 Task: Add an event with the title Performance Improvement Plan Review and Progress Evaluation, date '2024/05/25', time 7:30 AM to 9:30 AMand add a description: At the conclusion of the Networking Mixer Event, participants will have the opportunity to reflect on their networking experiences, share their key takeaways, and provide feedback on the event. Contact information exchanged during the event will enable attendees to follow up and nurture the connections made, ensuring that the networking experience extends beyond the event itself.Select event color  Sage . Add location for the event as: 321 Vatican City, Rome, Italy, logged in from the account softage.5@softage.netand send the event invitation to softage.7@softage.net and softage.8@softage.net. Set a reminder for the event Daily
Action: Mouse moved to (64, 106)
Screenshot: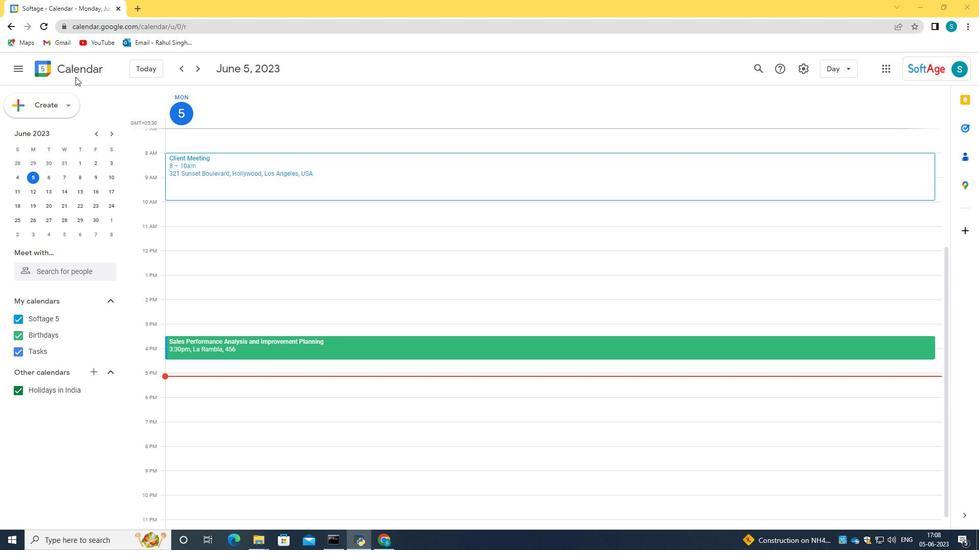 
Action: Mouse pressed left at (64, 106)
Screenshot: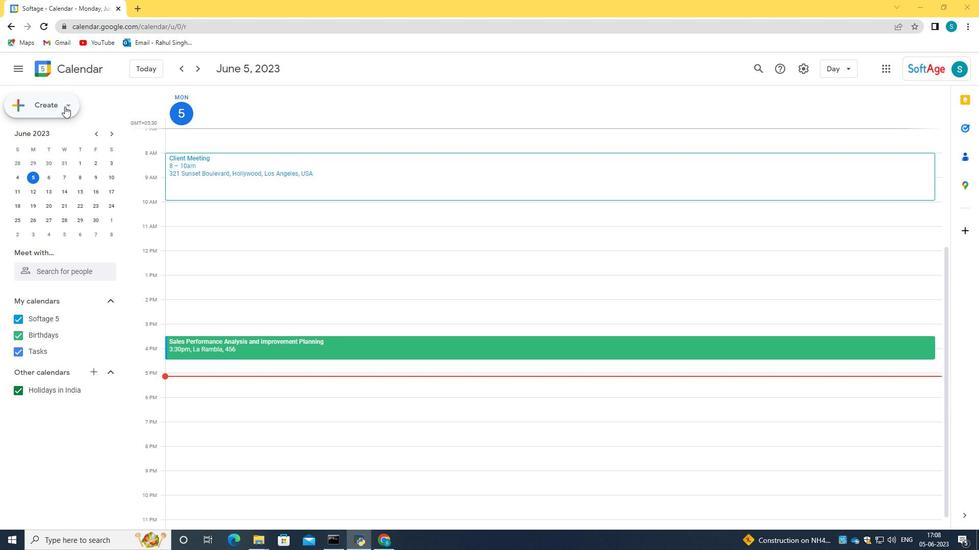 
Action: Mouse moved to (65, 137)
Screenshot: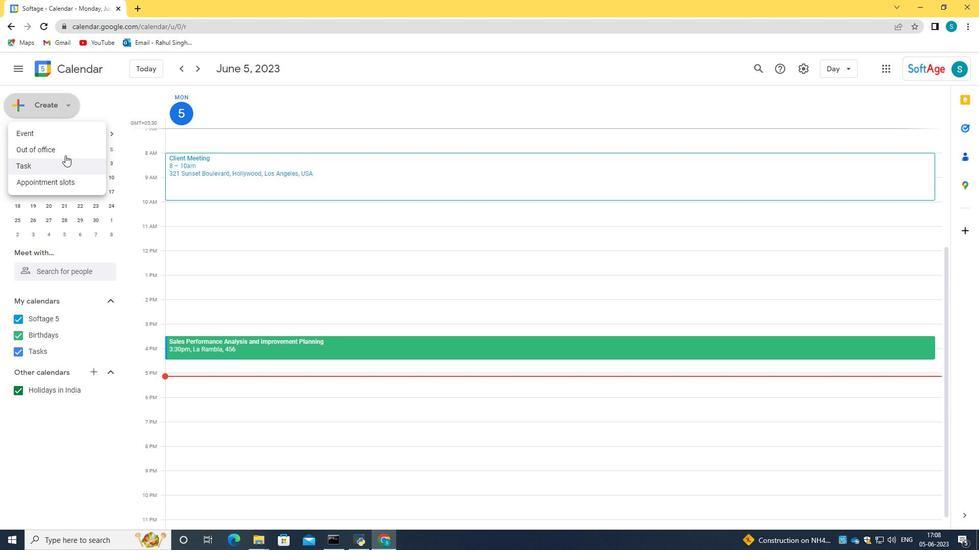 
Action: Mouse pressed left at (65, 137)
Screenshot: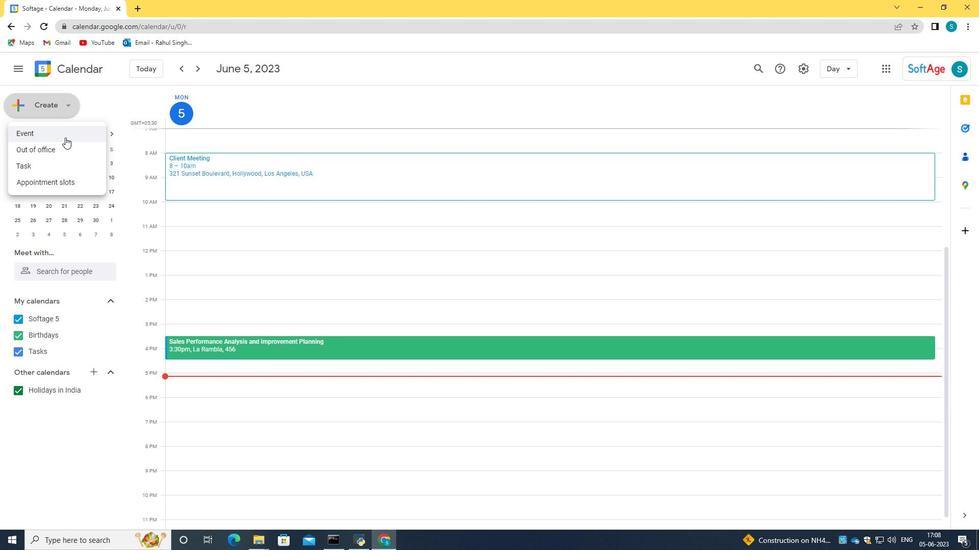 
Action: Mouse moved to (574, 410)
Screenshot: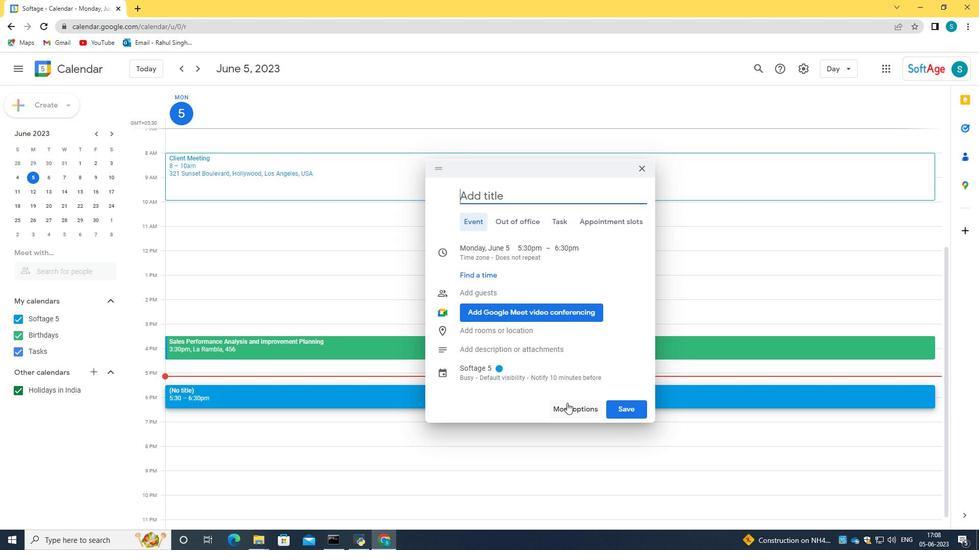 
Action: Mouse pressed left at (574, 410)
Screenshot: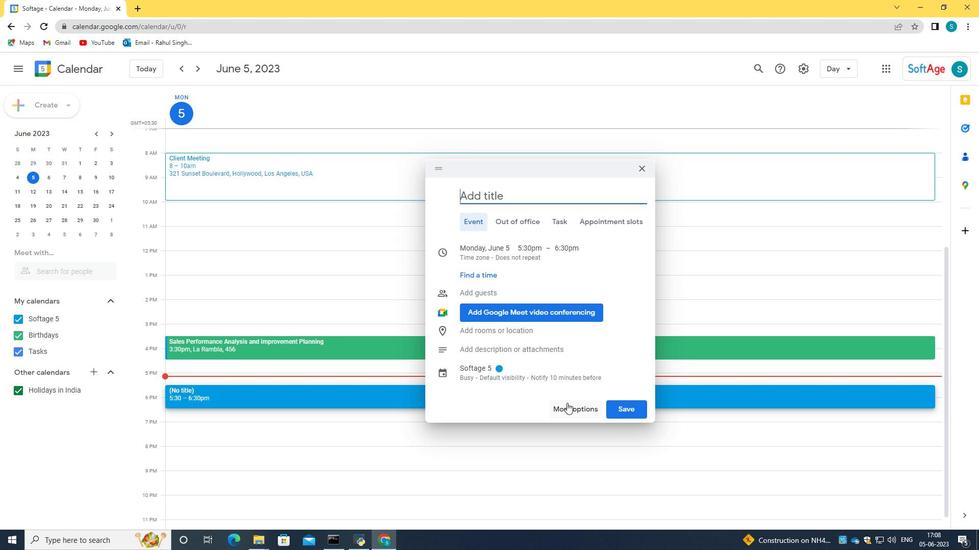 
Action: Mouse moved to (137, 78)
Screenshot: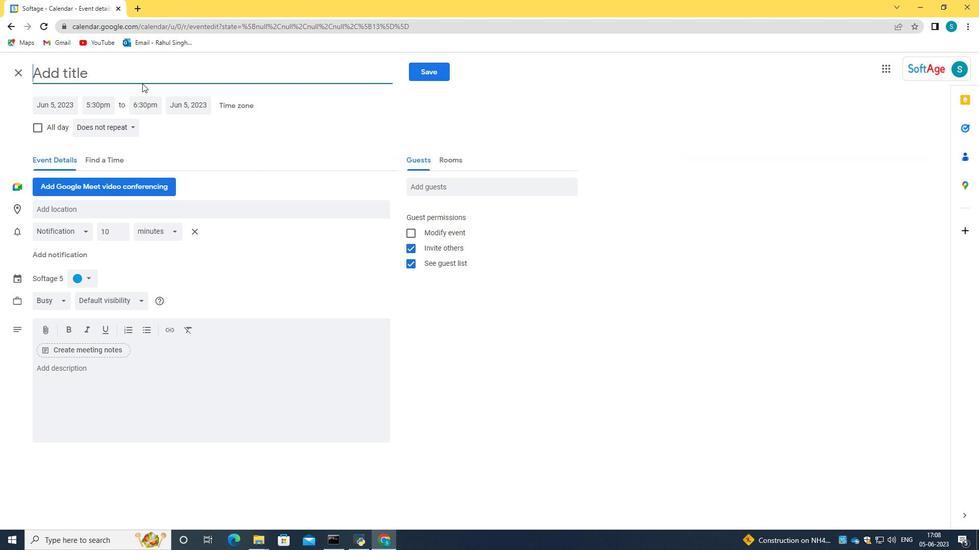
Action: Mouse pressed left at (137, 78)
Screenshot: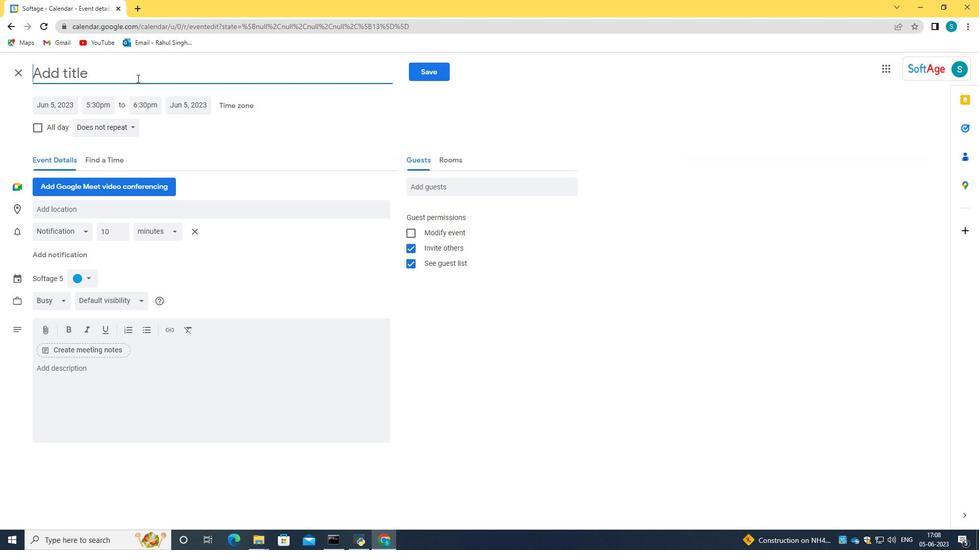 
Action: Key pressed <Key.caps_lock>P<Key.caps_lock>erformance<Key.space><Key.caps_lock>I<Key.caps_lock>mprovement<Key.space><Key.caps_lock>P<Key.caps_lock>lan<Key.space><Key.caps_lock>R<Key.caps_lock>eview<Key.space>and<Key.space><Key.caps_lock>P<Key.caps_lock>rogress<Key.space><Key.caps_lock>E<Key.caps_lock>valution
Screenshot: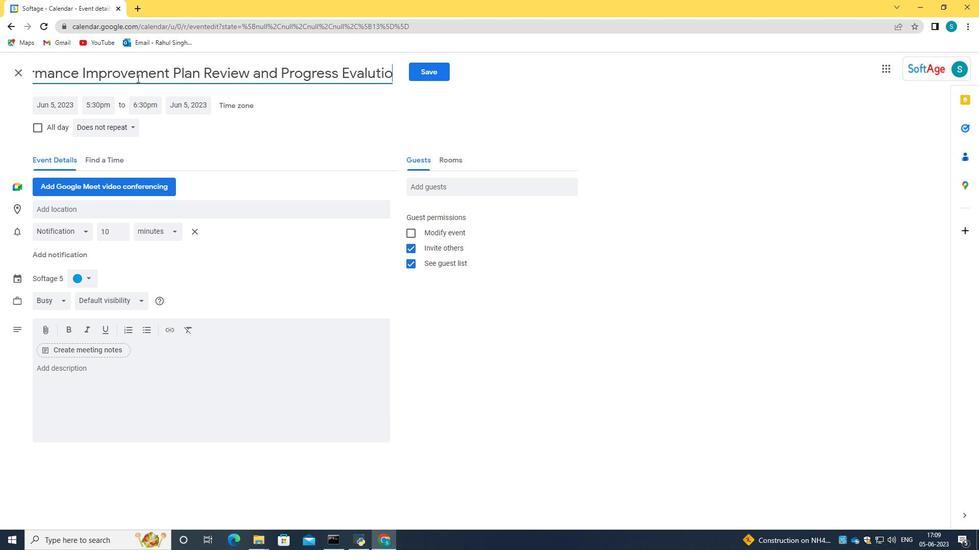 
Action: Mouse moved to (360, 69)
Screenshot: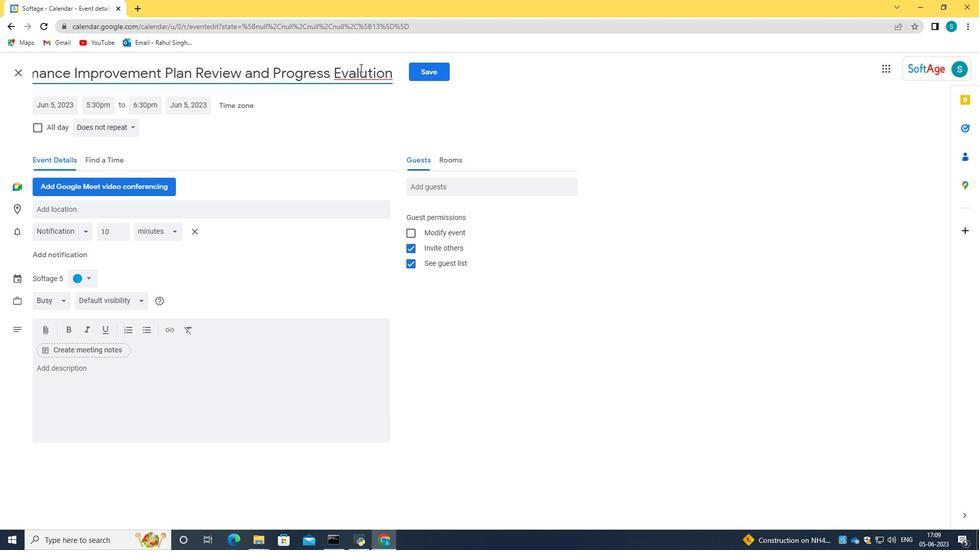 
Action: Mouse pressed right at (360, 69)
Screenshot: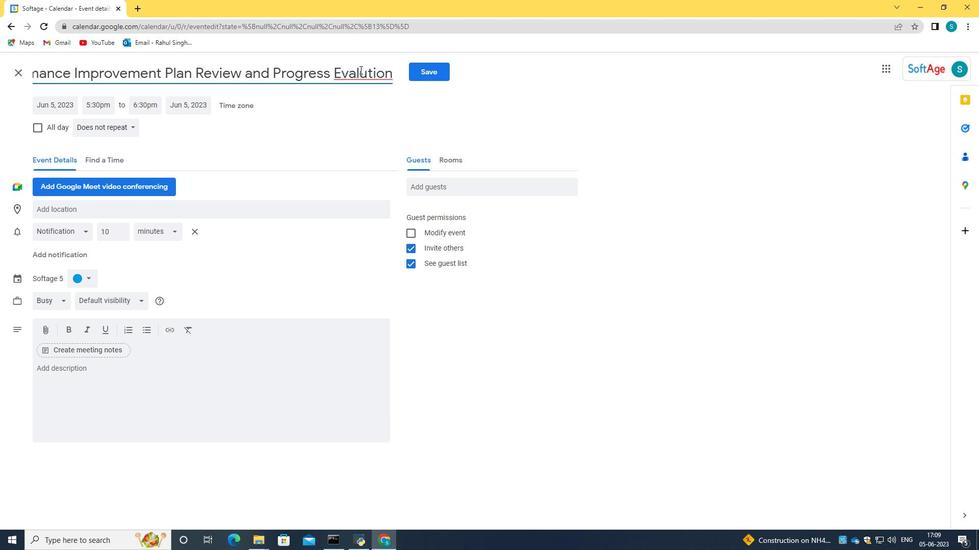 
Action: Mouse moved to (380, 78)
Screenshot: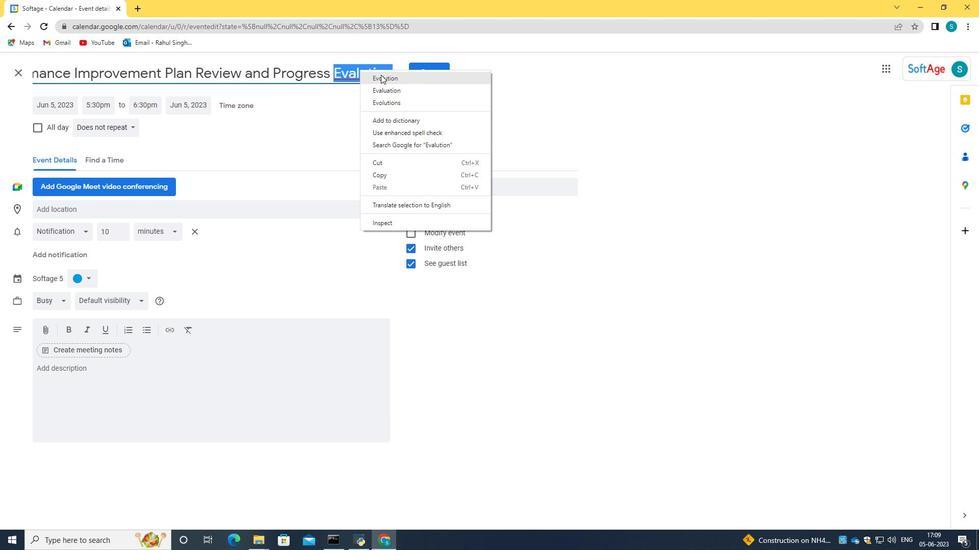 
Action: Mouse pressed left at (380, 78)
Screenshot: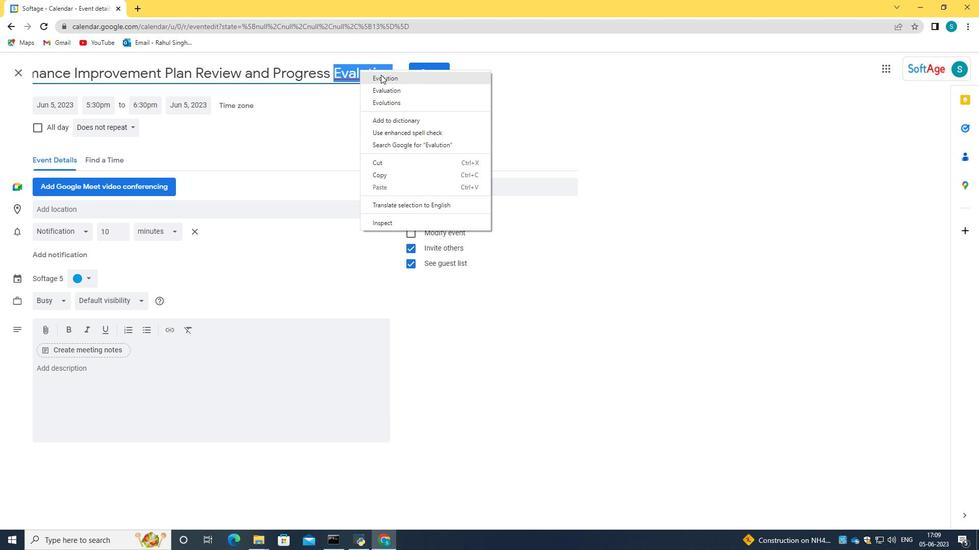 
Action: Mouse moved to (61, 102)
Screenshot: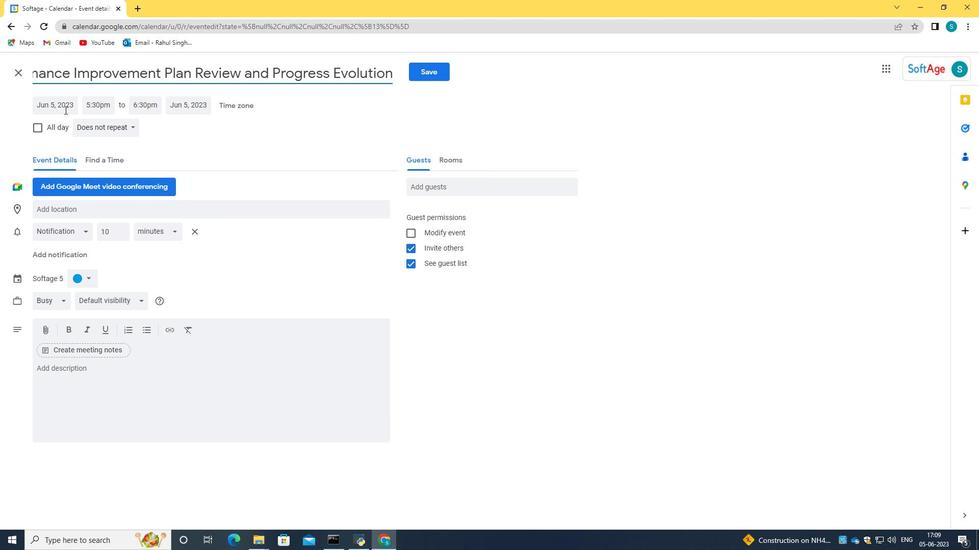 
Action: Mouse pressed left at (61, 102)
Screenshot: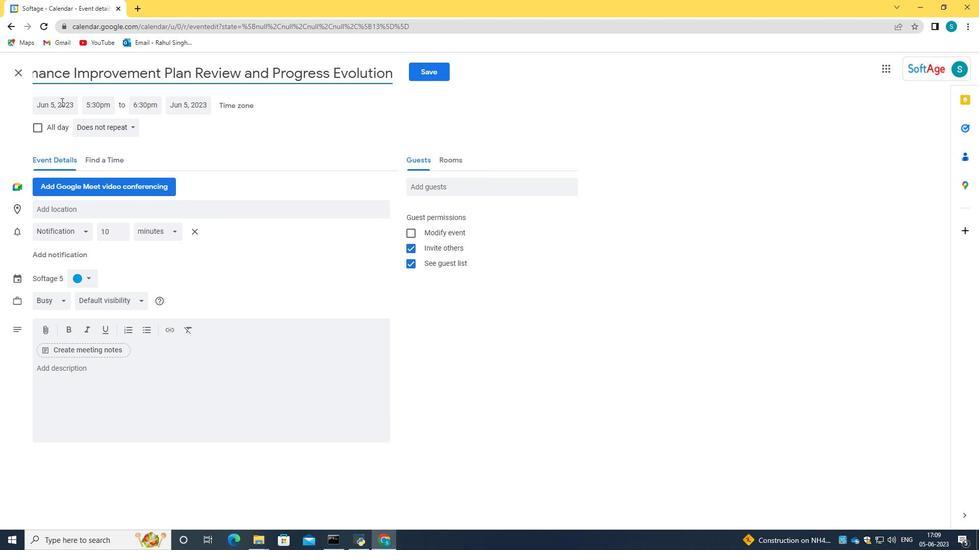 
Action: Key pressed 2024/05/25<Key.tab>07<Key.shift_r>:30<Key.space>am<Key.tab>9<Key.shift_r>:30<Key.space>am
Screenshot: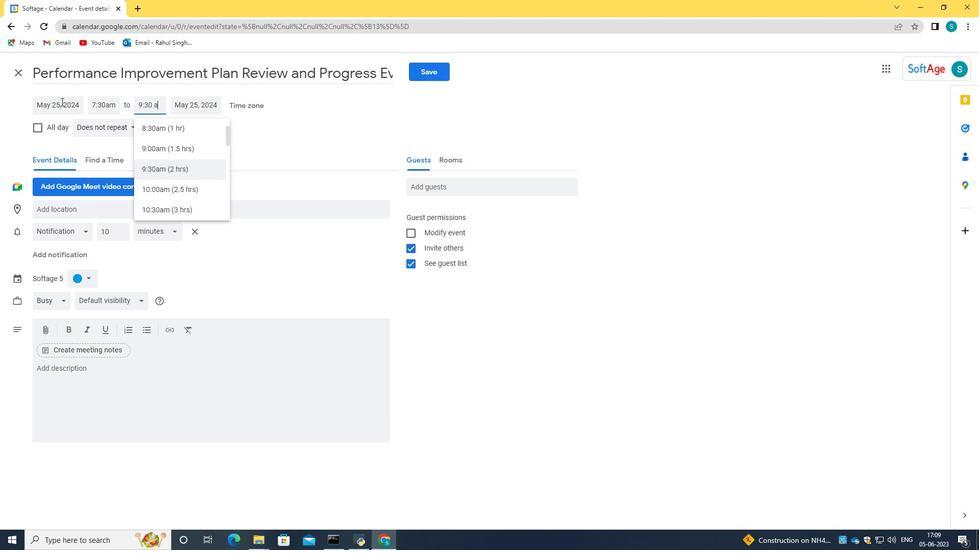 
Action: Mouse moved to (177, 173)
Screenshot: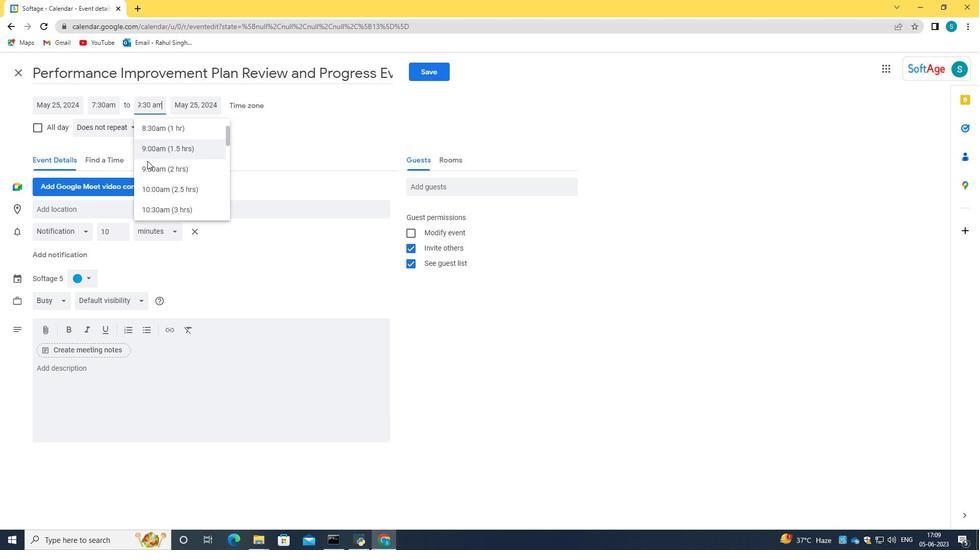 
Action: Mouse pressed left at (177, 173)
Screenshot: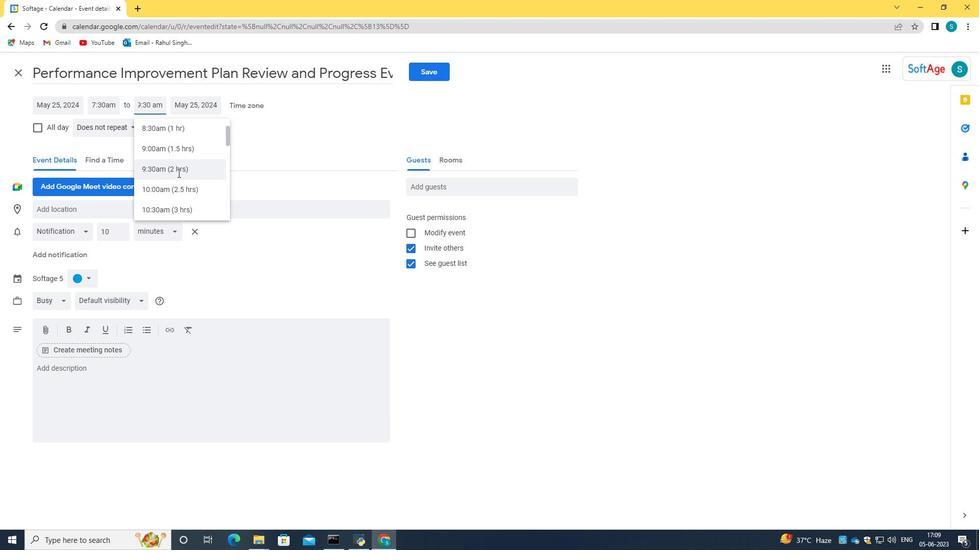 
Action: Mouse moved to (139, 378)
Screenshot: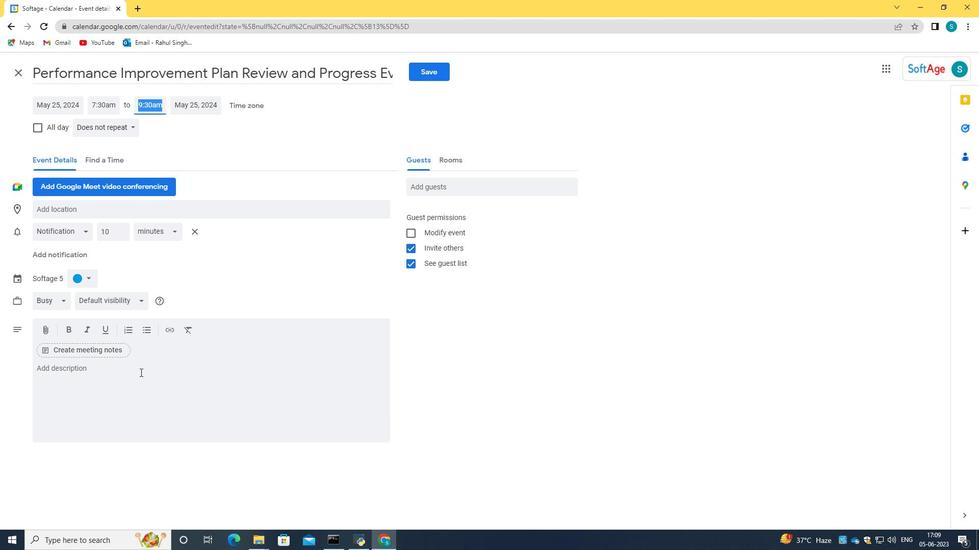 
Action: Mouse pressed left at (139, 378)
Screenshot: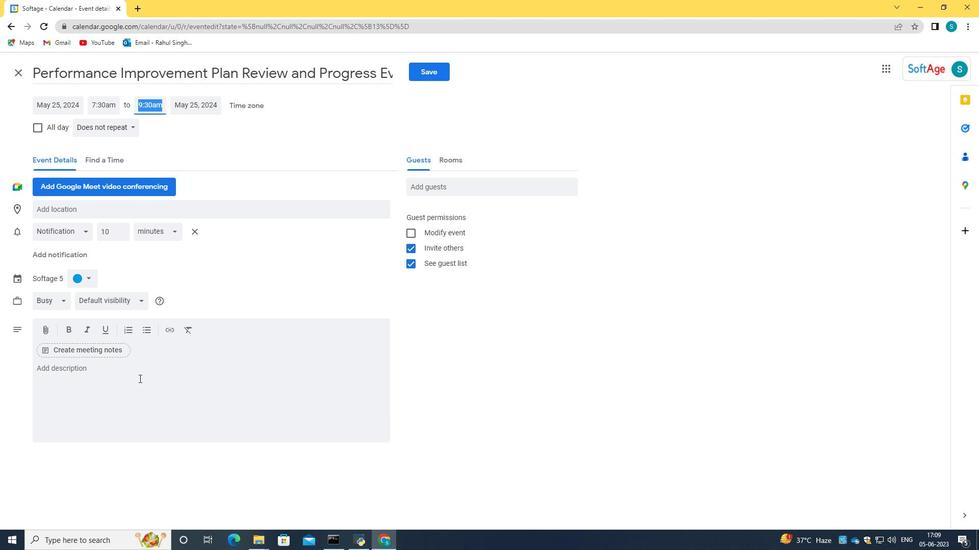 
Action: Key pressed <Key.caps_lock>A<Key.caps_lock>t<Key.space>the<Key.space>conclusion<Key.space>of<Key.space>the<Key.space>networking<Key.space><Key.caps_lock>M<Key.caps_lock>ixer<Key.space><Key.caps_lock>E<Key.caps_lock>vernt<Key.backspace><Key.backspace><Key.backspace>nt,<Key.space>participants<Key.space>will<Key.space>have<Key.space>the<Key.space>opportunity<Key.space>to<Key.space>reflect<Key.space>on<Key.space>their<Key.space>networking<Key.space>experences,<Key.space>sha<Key.backspace><Key.backspace><Key.backspace><Key.backspace><Key.backspace><Key.backspace><Key.backspace><Key.backspace><Key.backspace><Key.backspace>ience,<Key.backspace>s<Key.space><Key.backspace>,<Key.space>share<Key.space>their<Key.space>key<Key.space>takeaways,<Key.space>and<Key.space>provide<Key.space>feedback<Key.space>on<Key.space>the<Key.space>event<Key.space>will<Key.space>ebn<Key.backspace><Key.backspace>nable<Key.space>attendees<Key.space>to<Key.space>folloe<Key.backspace>w<Key.space>u<Key.backspace>up<Key.space><Key.space>and<Key.space>nurture<Key.space>the<Key.space>connection<Key.space>made,<Key.space>ensuring<Key.space>that<Key.space>the<Key.space>networking<Key.space>experience<Key.space>extends<Key.space>beyond<Key.space>the<Key.space>event<Key.space>itself.
Screenshot: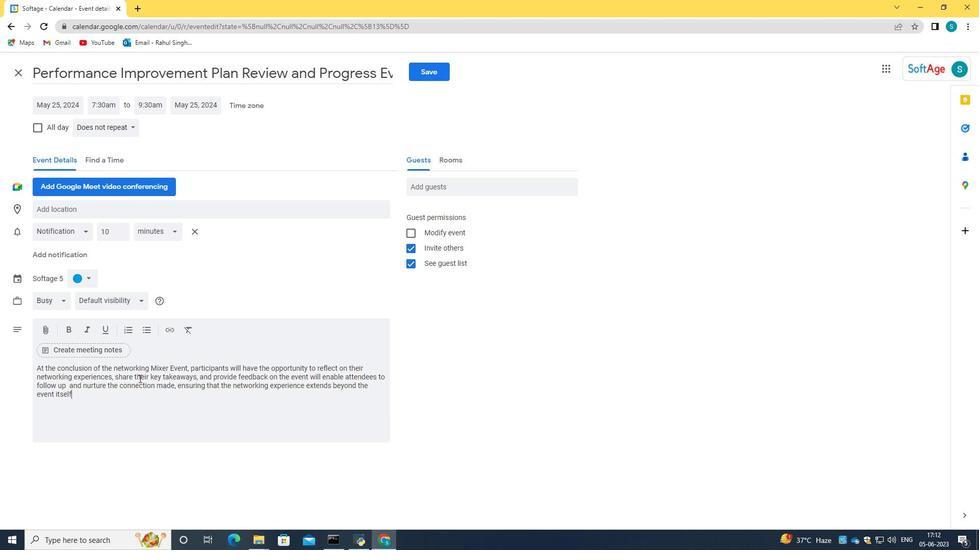 
Action: Mouse moved to (91, 276)
Screenshot: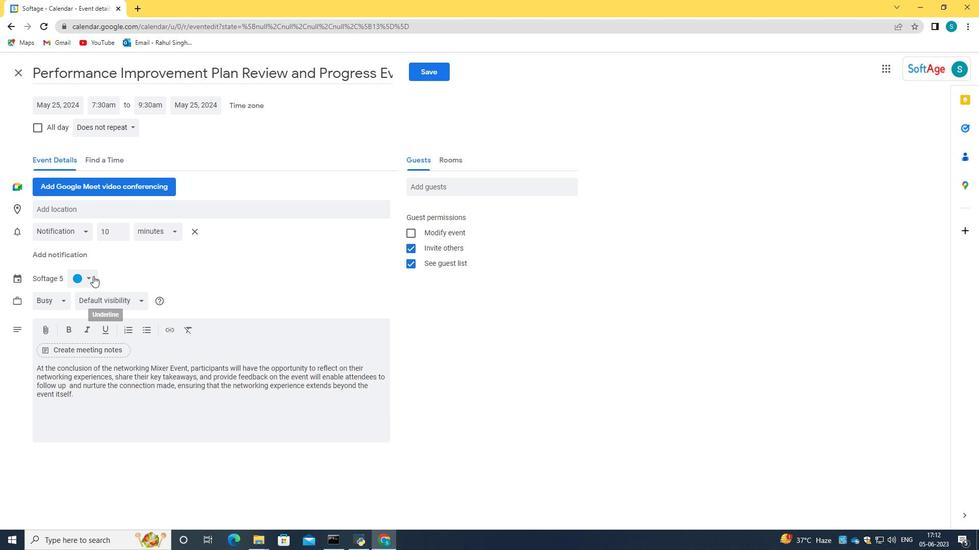 
Action: Mouse pressed left at (91, 276)
Screenshot: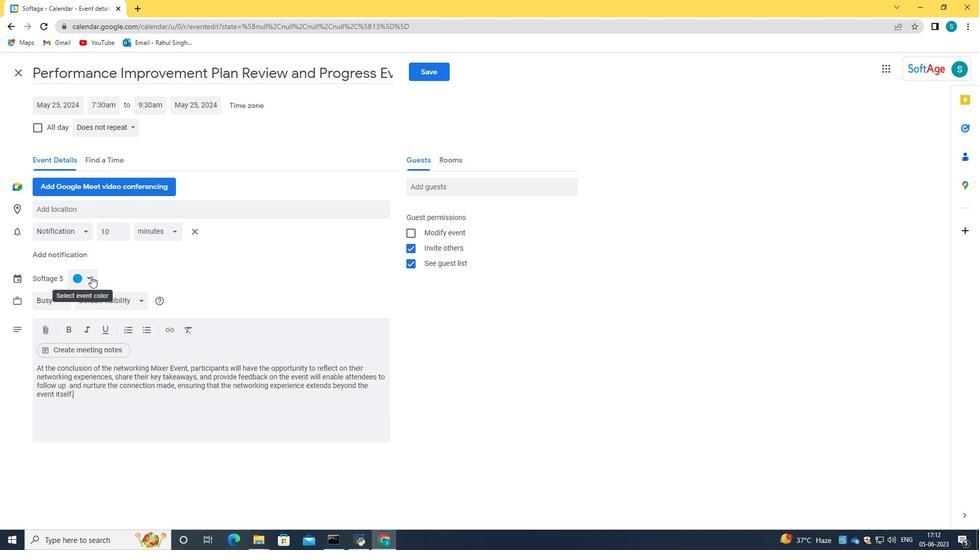 
Action: Mouse moved to (77, 301)
Screenshot: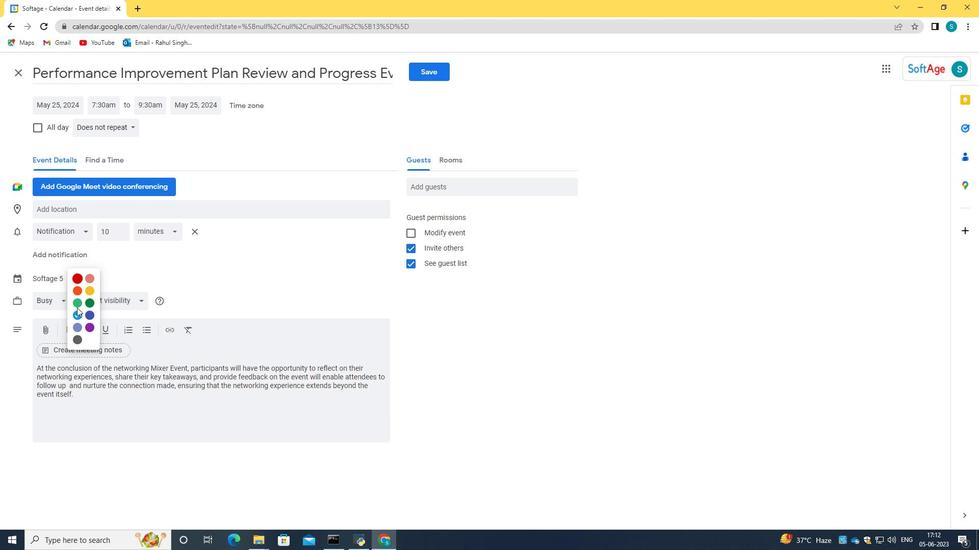 
Action: Mouse pressed left at (77, 301)
Screenshot: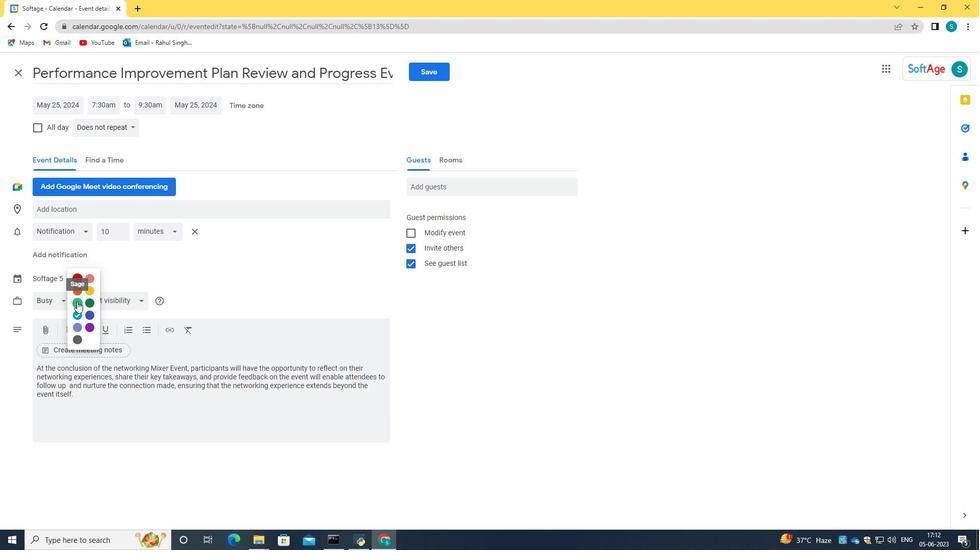 
Action: Mouse moved to (106, 208)
Screenshot: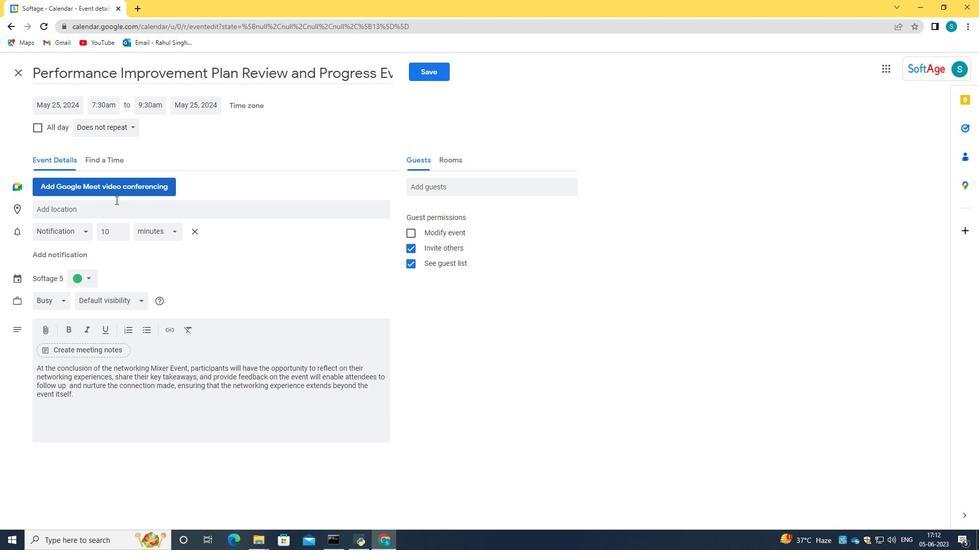 
Action: Mouse pressed left at (106, 208)
Screenshot: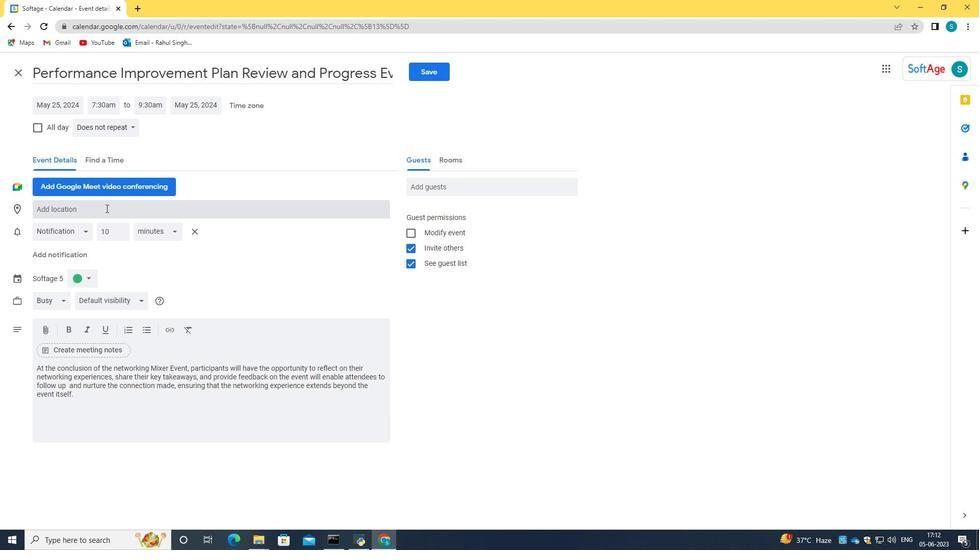 
Action: Key pressed 321<Key.space><Key.caps_lock>V<Key.caps_lock>atican<Key.space><Key.caps_lock>C<Key.caps_lock>ity,<Key.space><Key.caps_lock>R<Key.caps_lock>ome<Key.space><Key.caps_lock><Key.backspace>,<Key.space><Key.caps_lock>i<Key.caps_lock><Key.backspace>I<Key.caps_lock>taly<Key.enter>
Screenshot: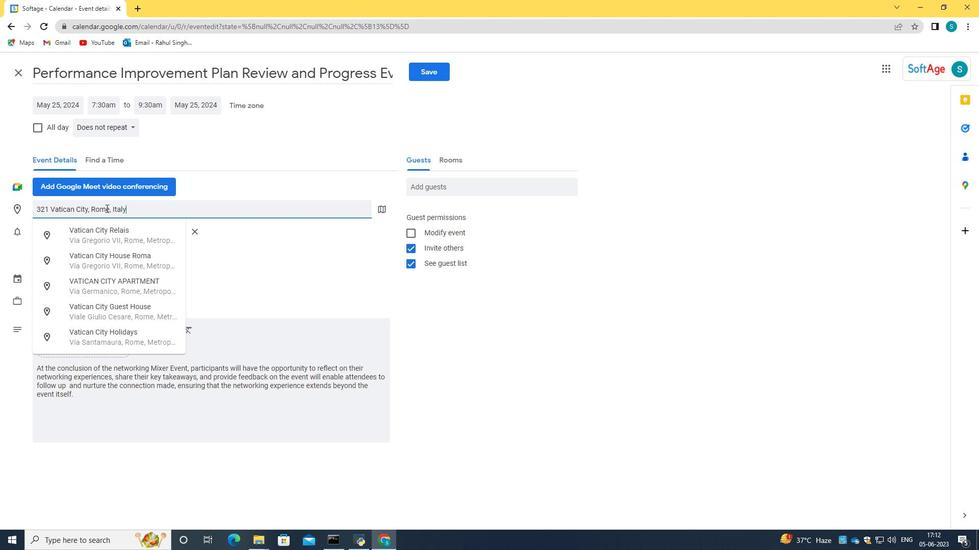 
Action: Mouse moved to (469, 189)
Screenshot: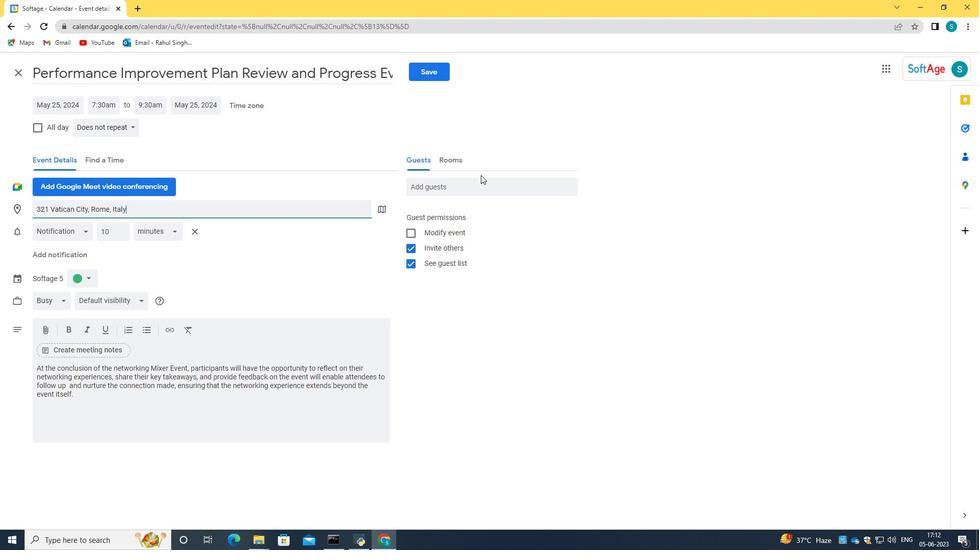 
Action: Mouse pressed left at (469, 189)
Screenshot: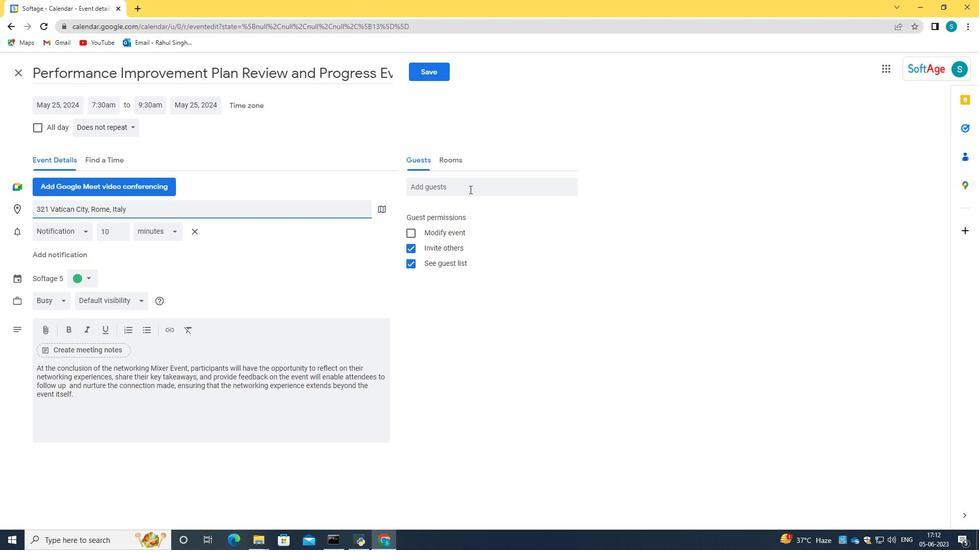 
Action: Key pressed sofate,<Key.backspace><Key.backspace><Key.backspace>ge==<Key.backspace><Key.backspace><Key.backspace><Key.backspace><Key.backspace>tage.7<Key.shift>@softage.net<Key.tab>softage.8<Key.shift>@softage.net
Screenshot: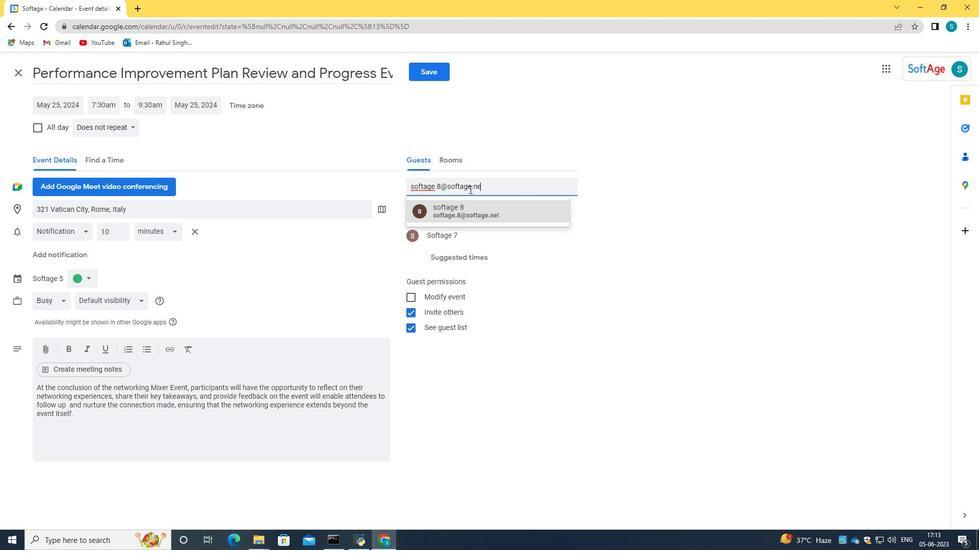 
Action: Mouse moved to (485, 211)
Screenshot: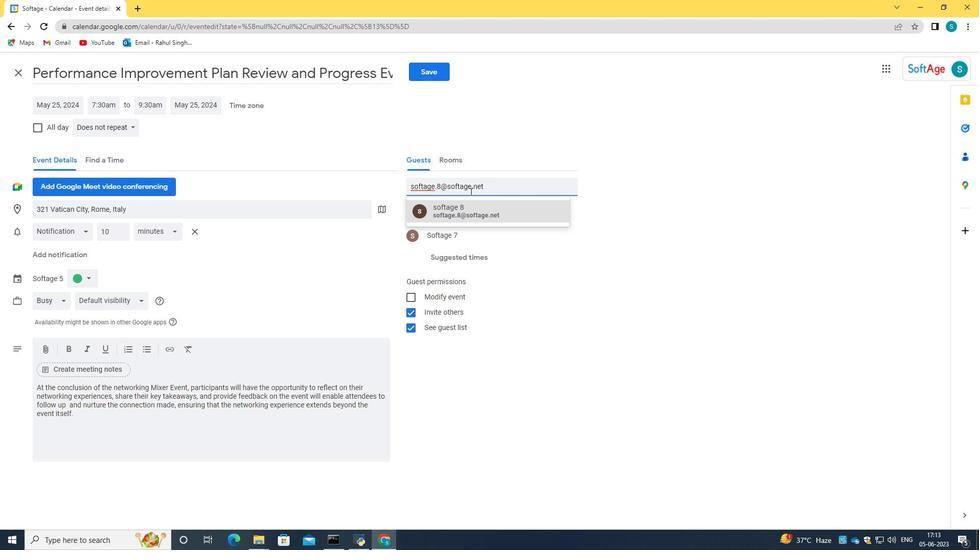 
Action: Mouse pressed left at (485, 211)
Screenshot: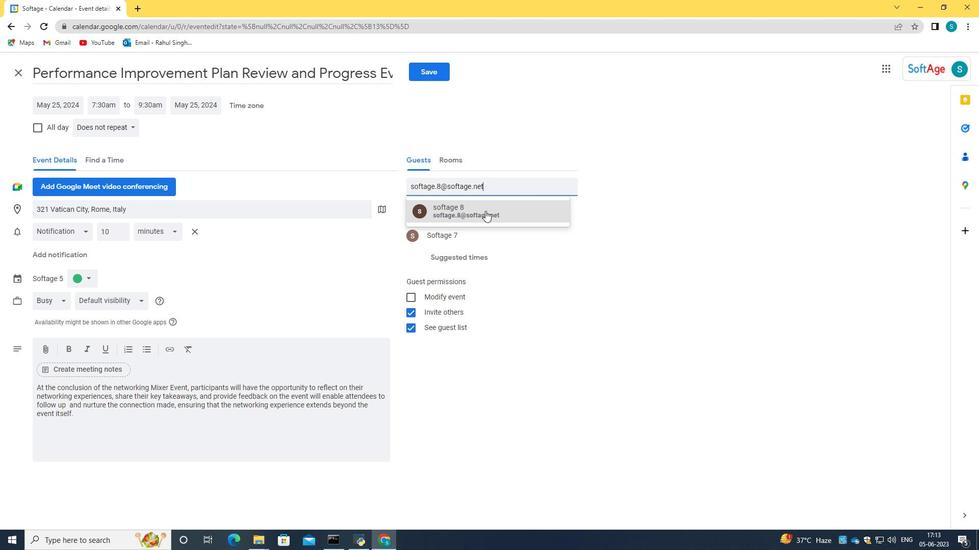 
Action: Mouse moved to (100, 125)
Screenshot: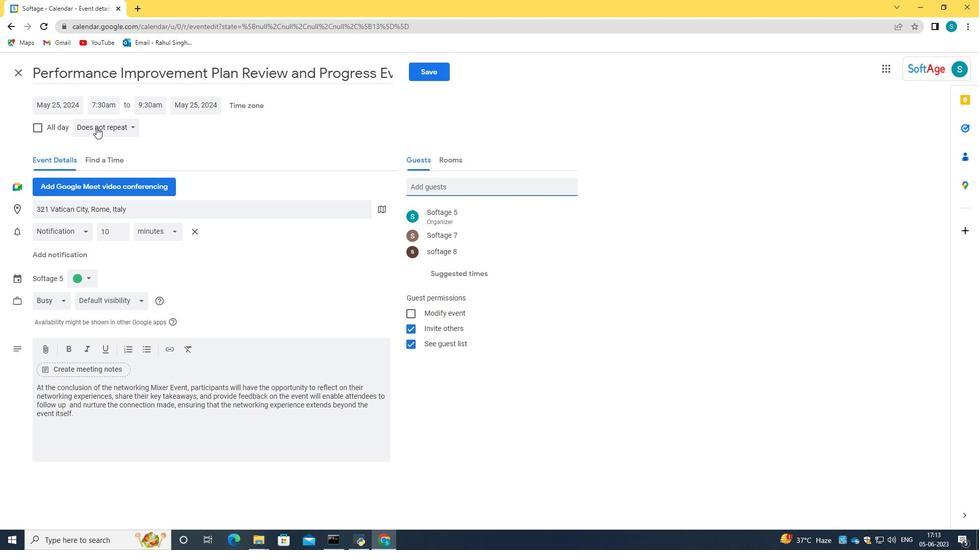 
Action: Mouse pressed left at (100, 125)
Screenshot: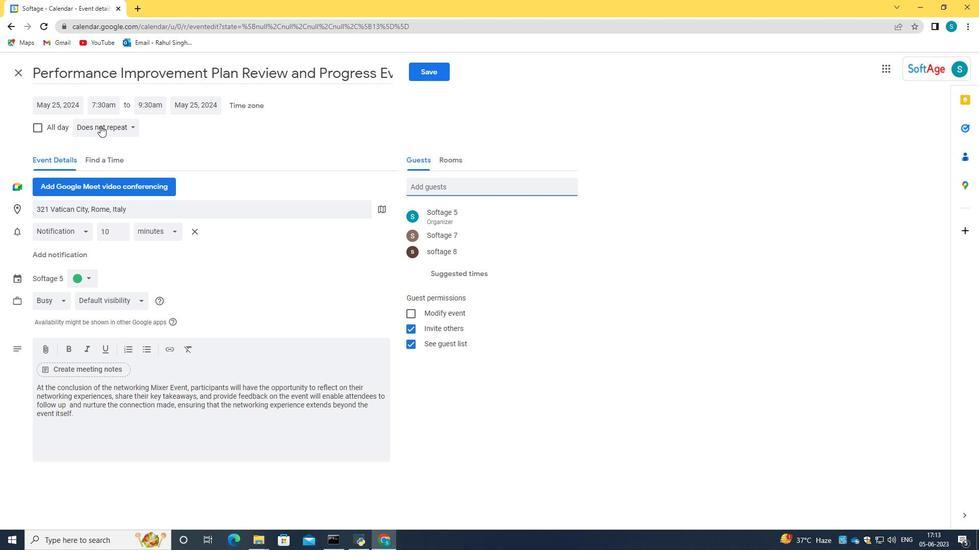 
Action: Mouse moved to (102, 144)
Screenshot: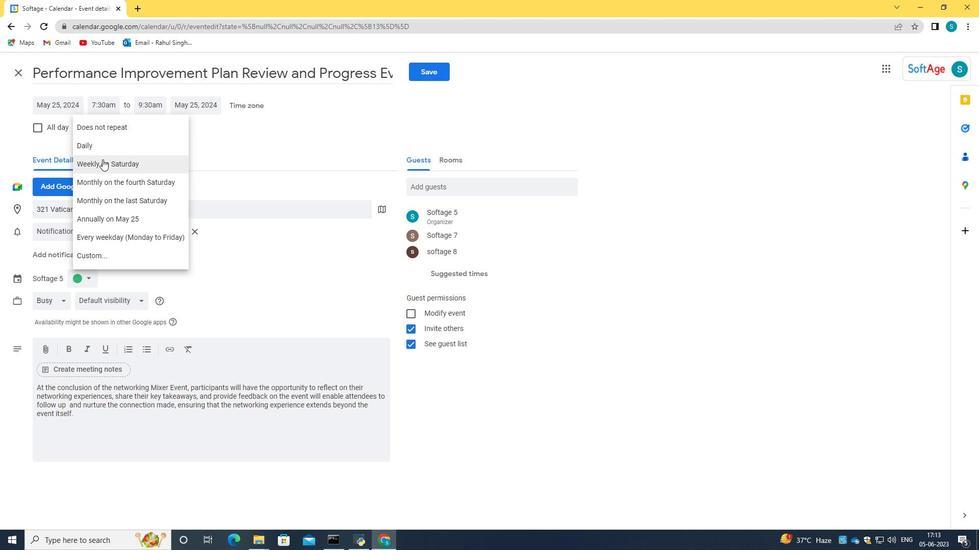 
Action: Mouse pressed left at (102, 144)
Screenshot: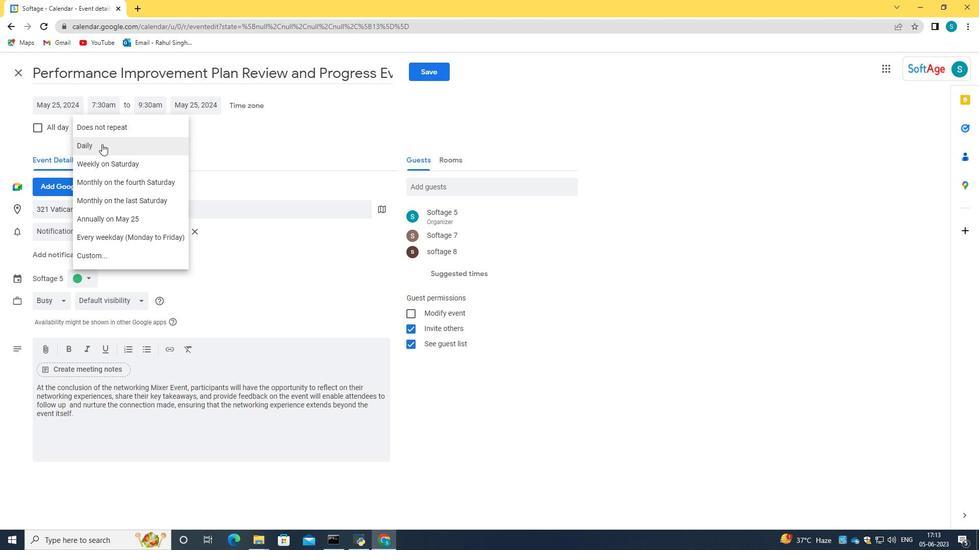 
Action: Mouse moved to (433, 72)
Screenshot: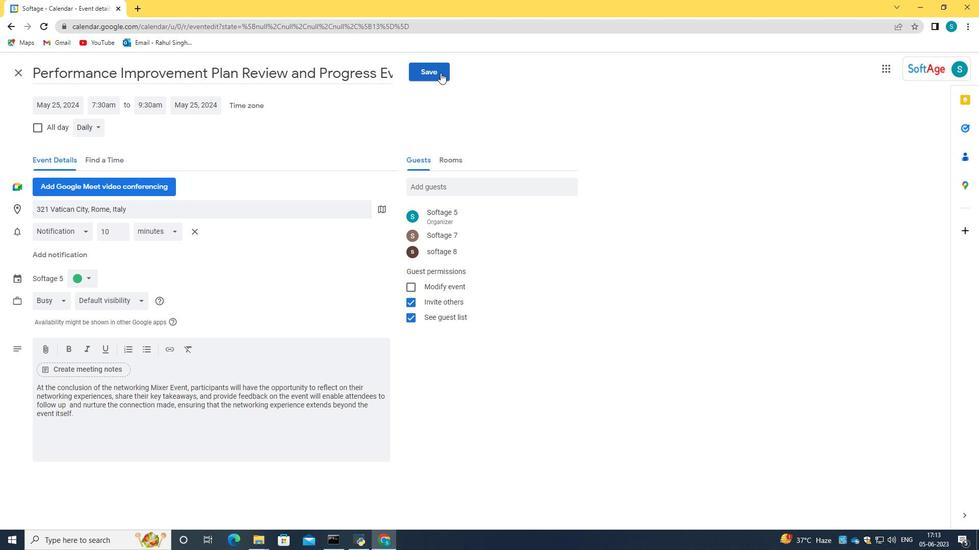 
Action: Mouse pressed left at (433, 72)
Screenshot: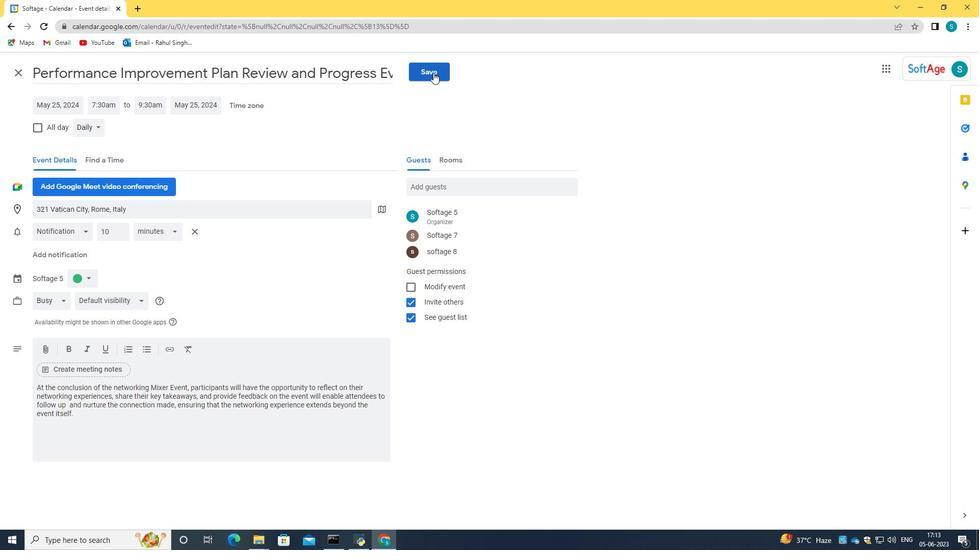 
Action: Mouse moved to (587, 314)
Screenshot: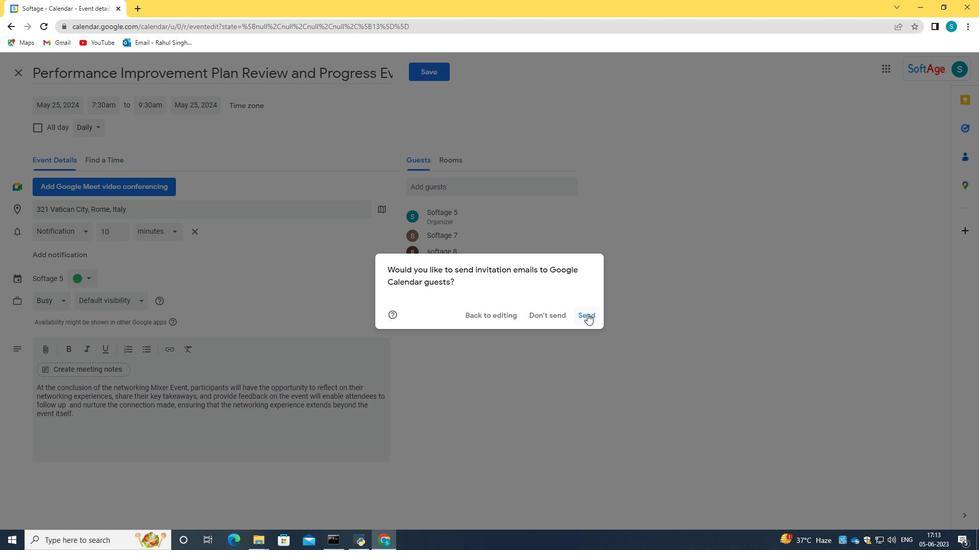 
Action: Mouse pressed left at (587, 314)
Screenshot: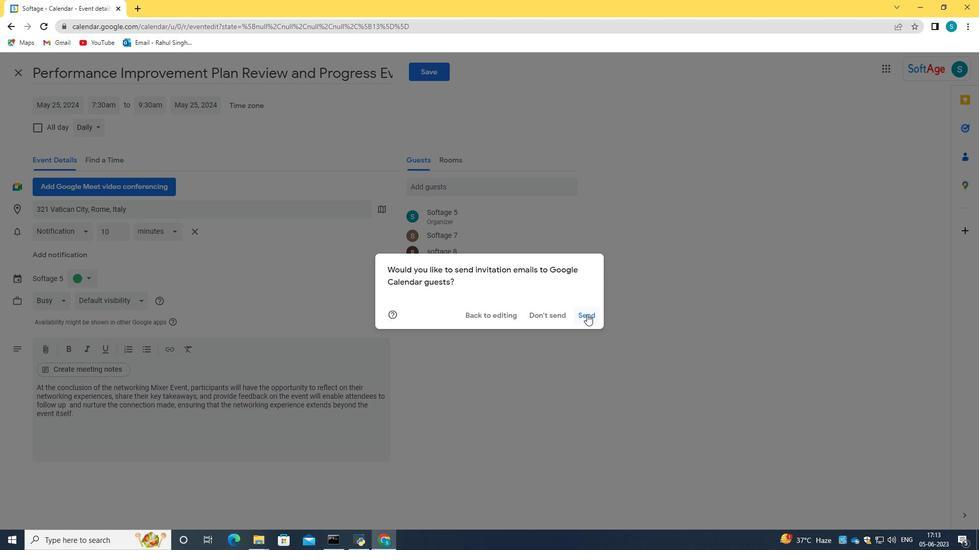 
